 Task: View  the past & upcoming event of Visa
Action: Mouse moved to (537, 90)
Screenshot: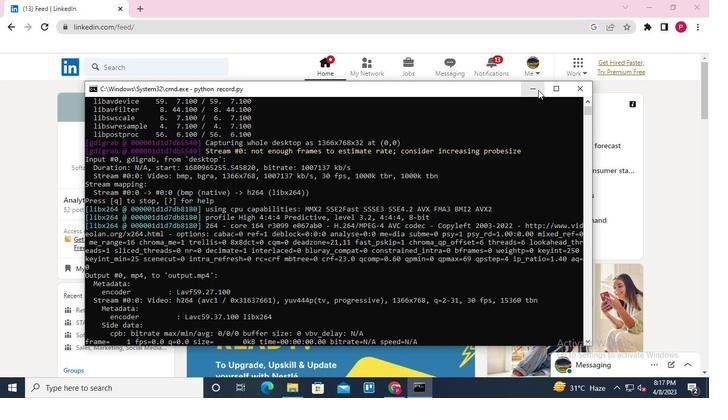 
Action: Mouse pressed left at (537, 90)
Screenshot: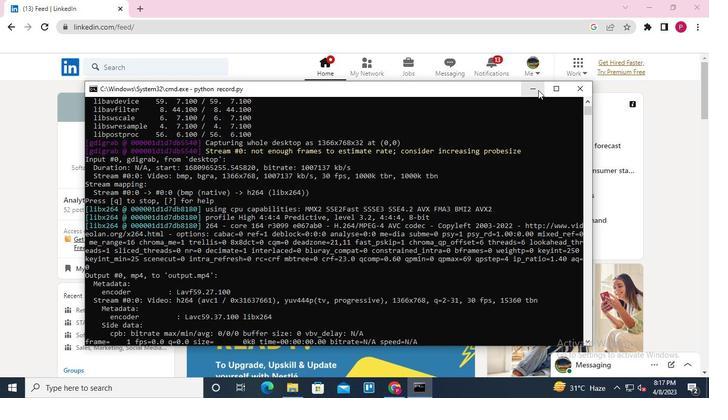 
Action: Mouse moved to (135, 70)
Screenshot: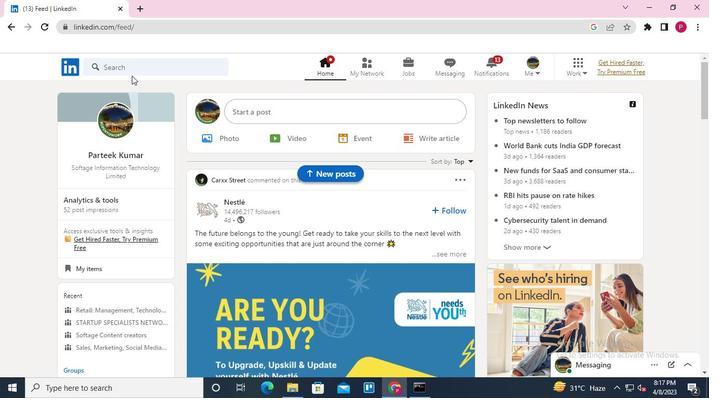 
Action: Mouse pressed left at (135, 70)
Screenshot: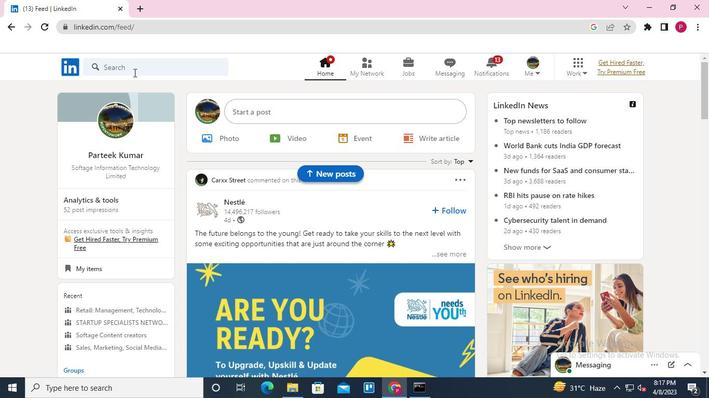 
Action: Mouse moved to (100, 117)
Screenshot: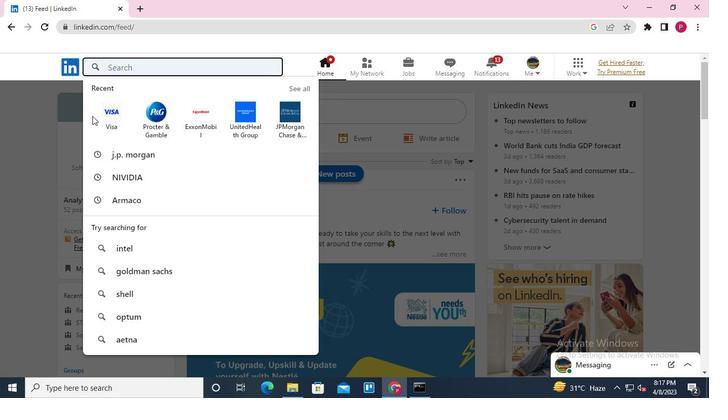 
Action: Mouse pressed left at (100, 117)
Screenshot: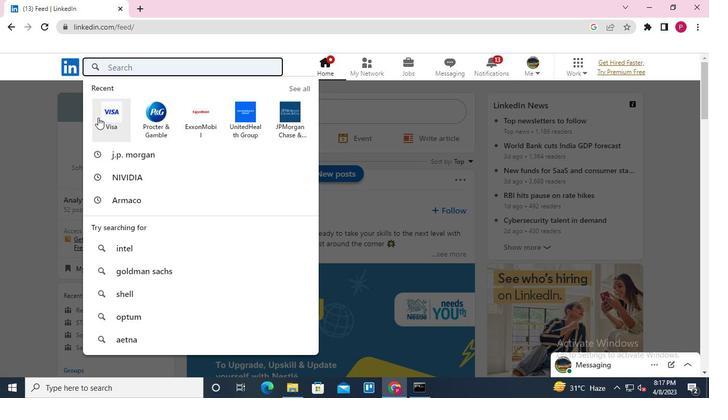 
Action: Mouse moved to (344, 120)
Screenshot: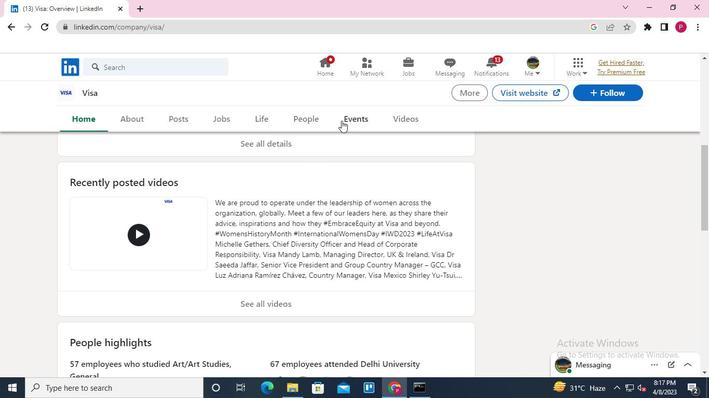 
Action: Mouse pressed left at (344, 120)
Screenshot: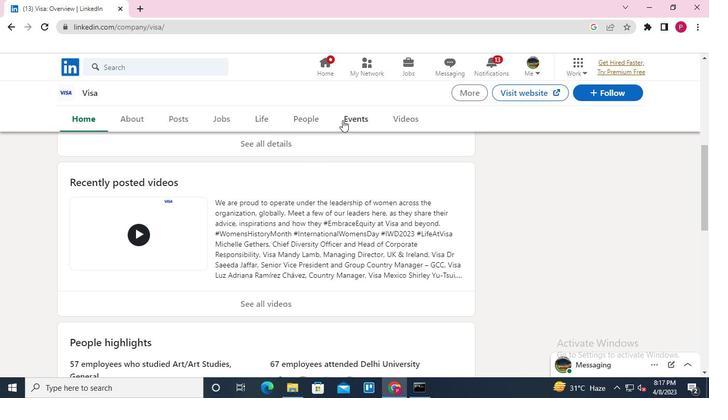 
Action: Mouse moved to (164, 250)
Screenshot: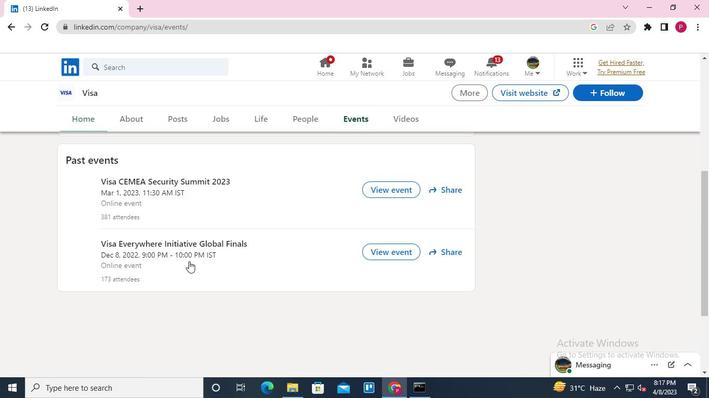 
Action: Keyboard Key.alt_l
Screenshot: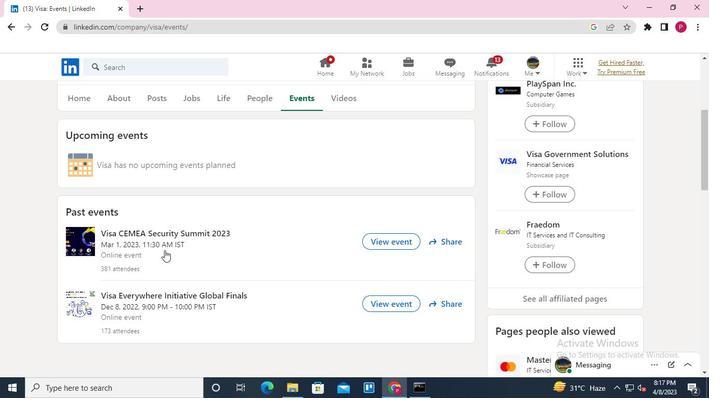 
Action: Keyboard Key.tab
Screenshot: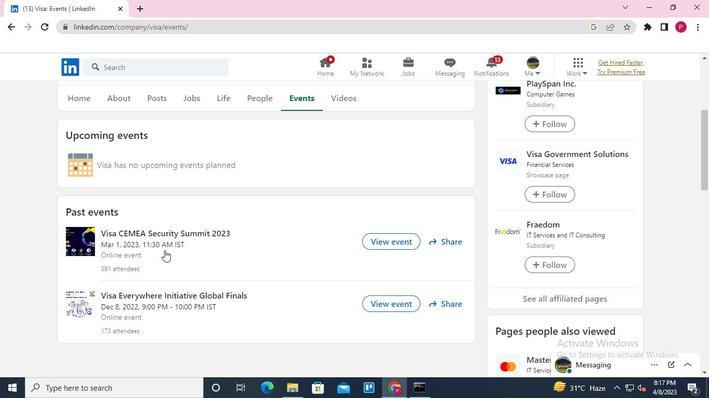 
Action: Mouse moved to (585, 90)
Screenshot: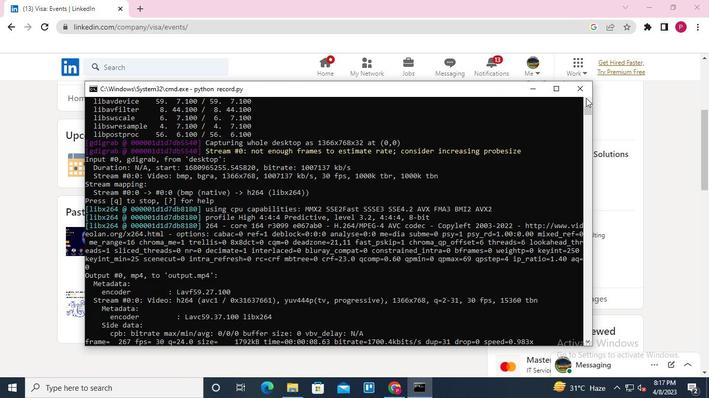 
Action: Mouse pressed left at (585, 90)
Screenshot: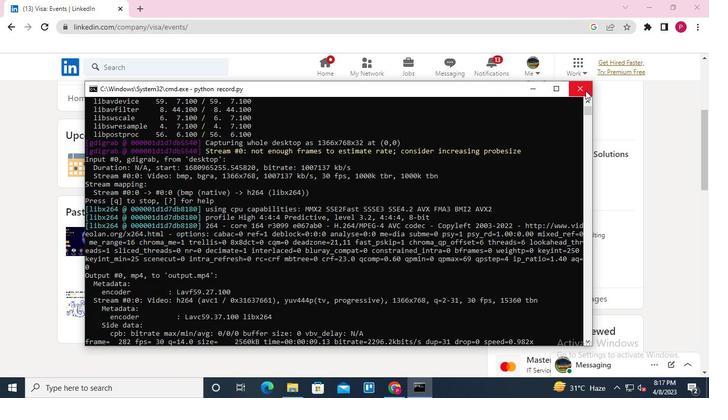 
